 Task: Configure event reminders to be sent via email or pop-up notifications.
Action: Mouse moved to (384, 99)
Screenshot: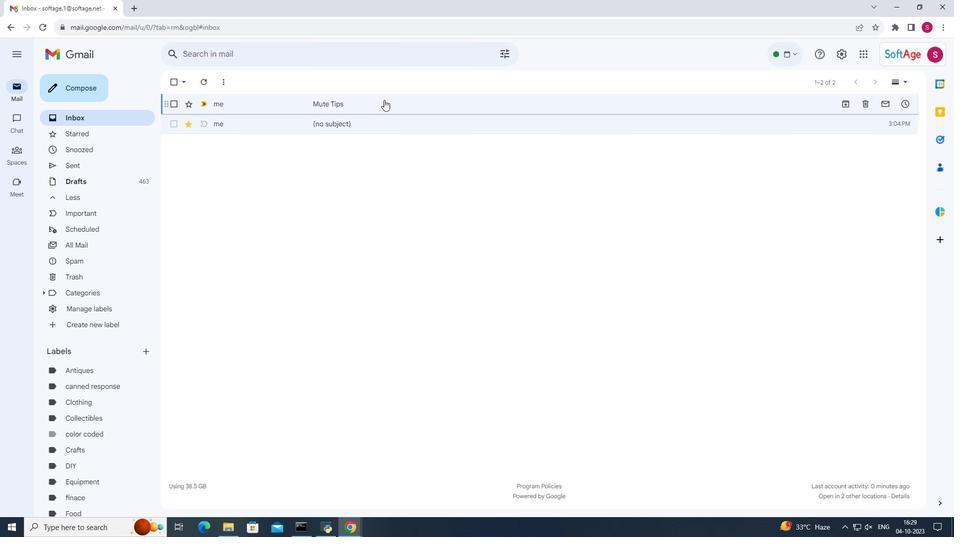 
Action: Mouse pressed left at (384, 99)
Screenshot: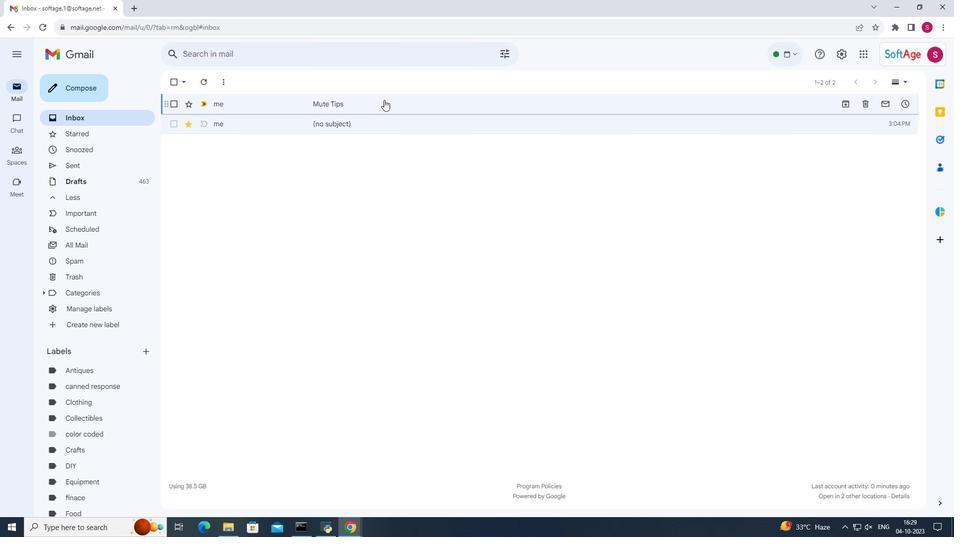 
Action: Mouse moved to (941, 82)
Screenshot: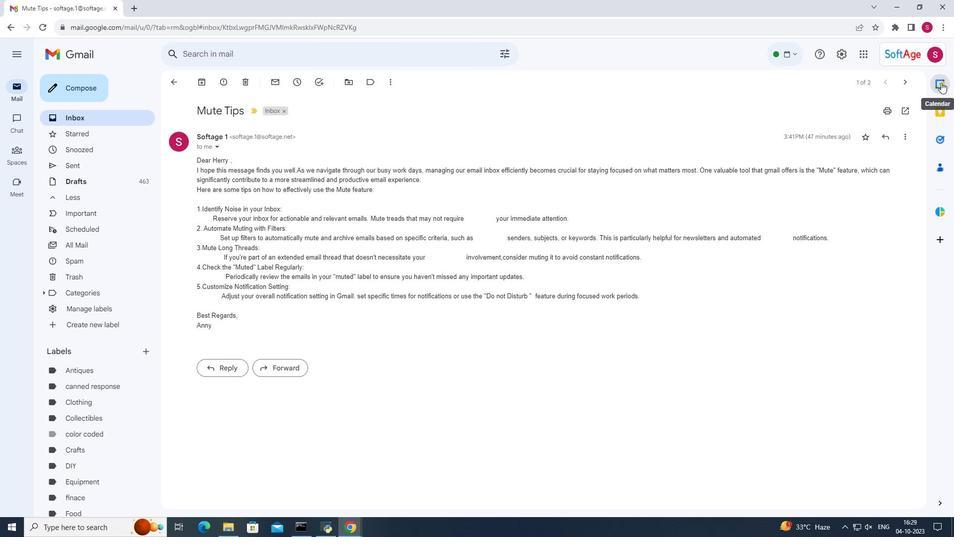 
Action: Mouse pressed left at (941, 82)
Screenshot: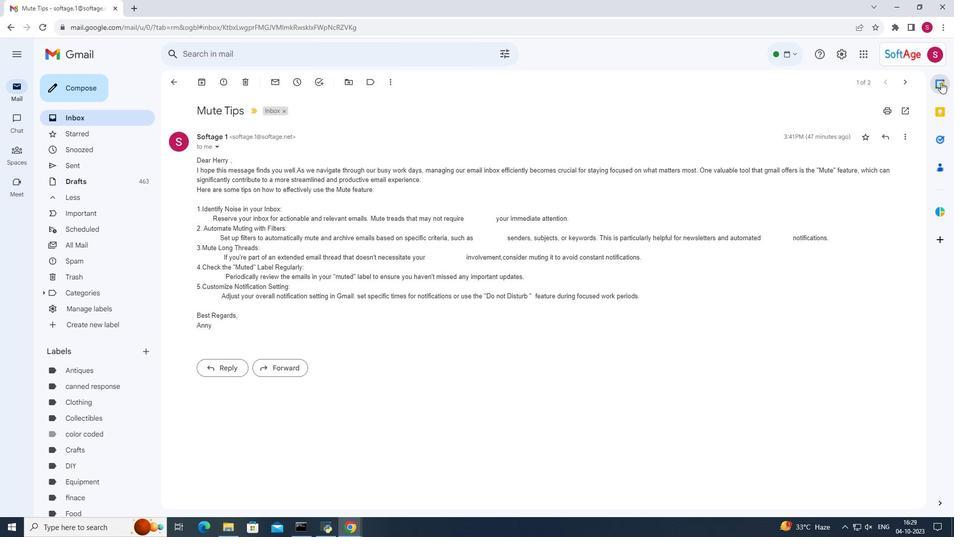
Action: Mouse moved to (843, 502)
Screenshot: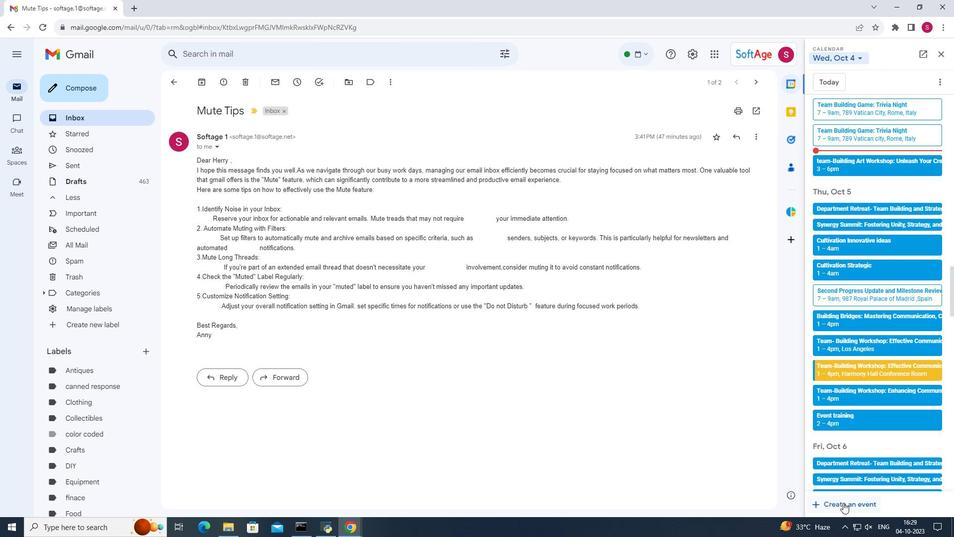 
Action: Mouse pressed left at (843, 502)
Screenshot: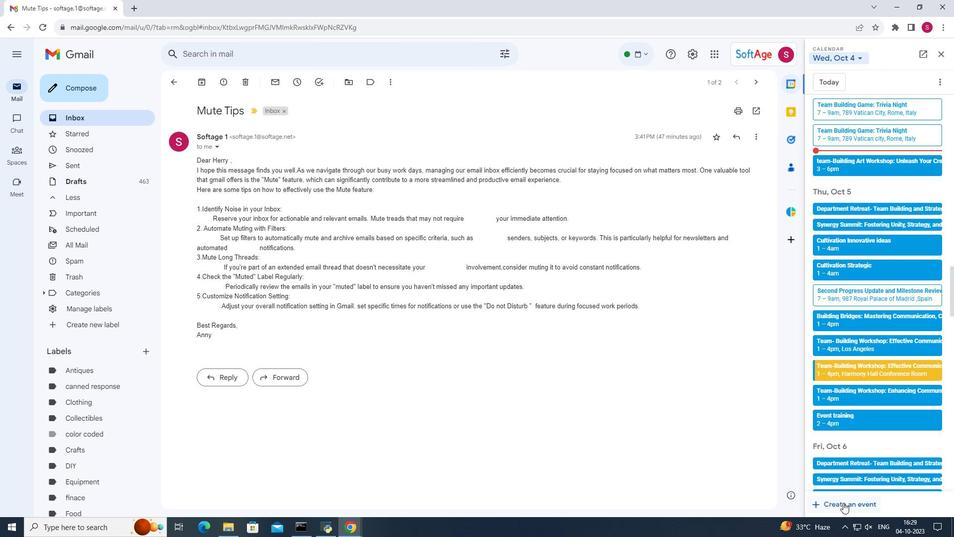 
Action: Mouse pressed left at (843, 502)
Screenshot: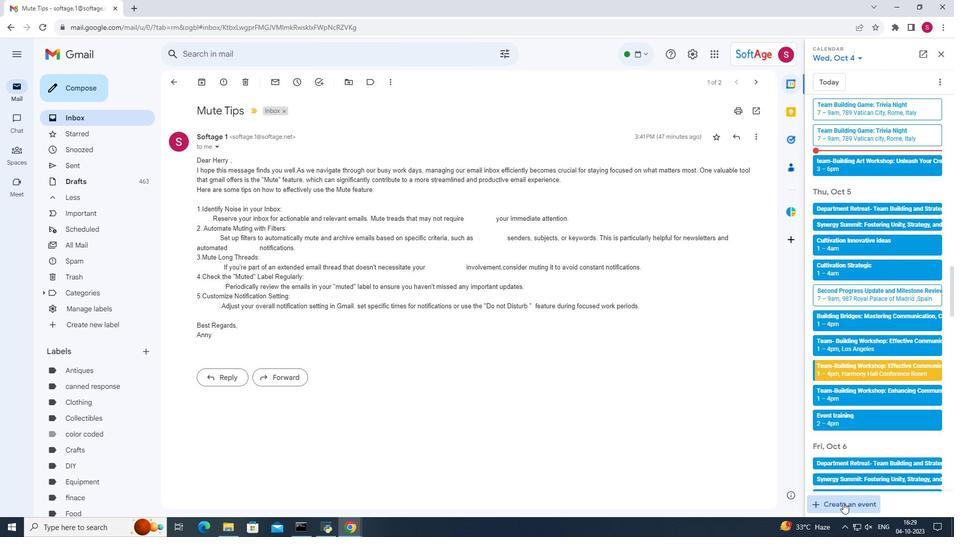 
Action: Mouse moved to (870, 354)
Screenshot: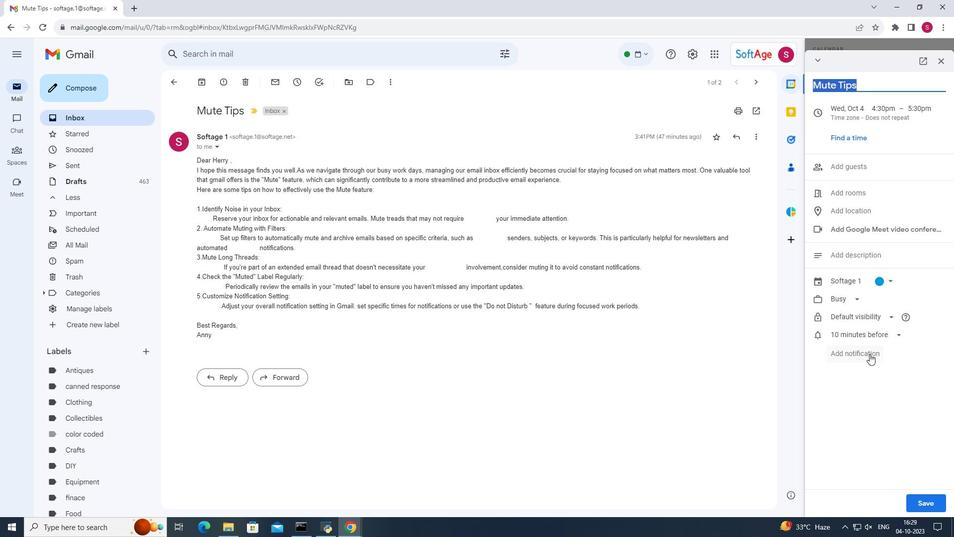 
Action: Mouse pressed left at (870, 354)
Screenshot: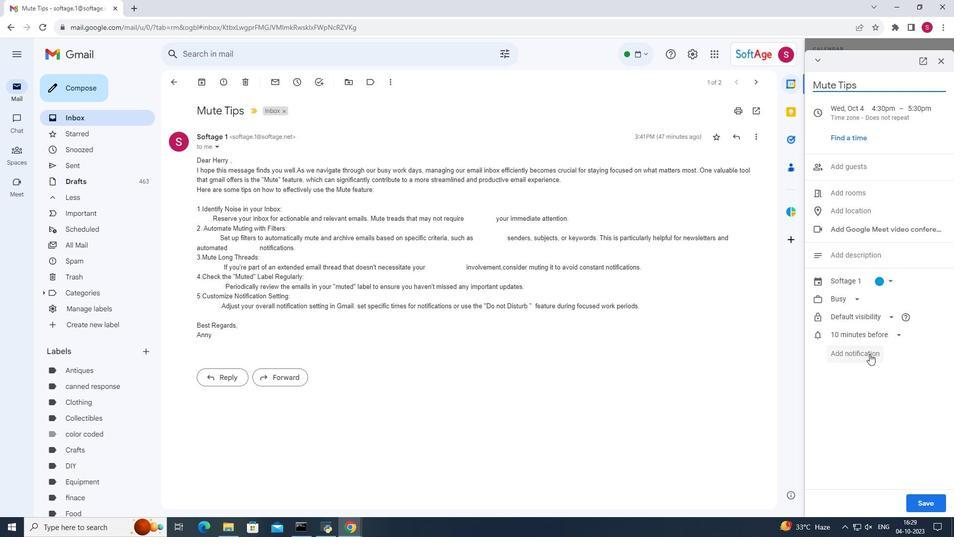 
Action: Mouse moved to (902, 352)
Screenshot: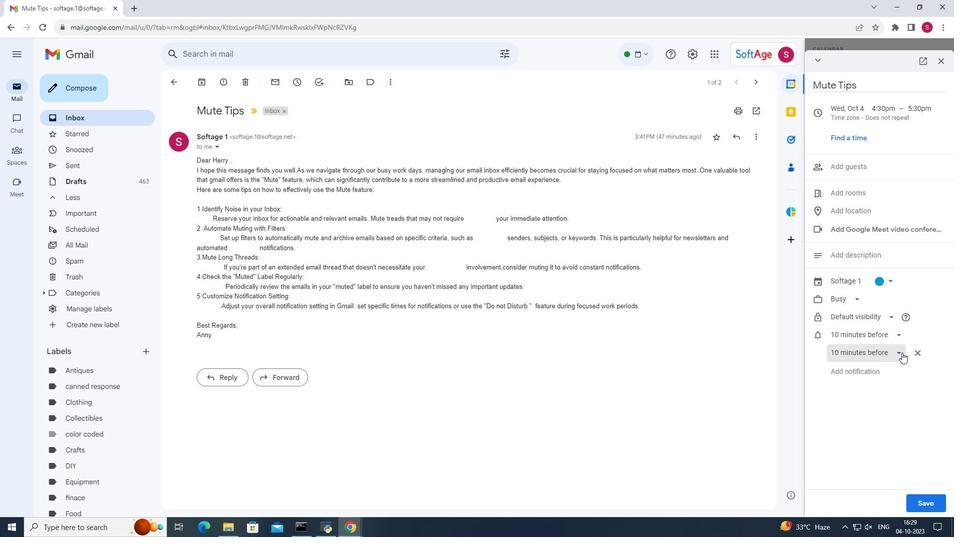 
Action: Mouse pressed left at (902, 352)
Screenshot: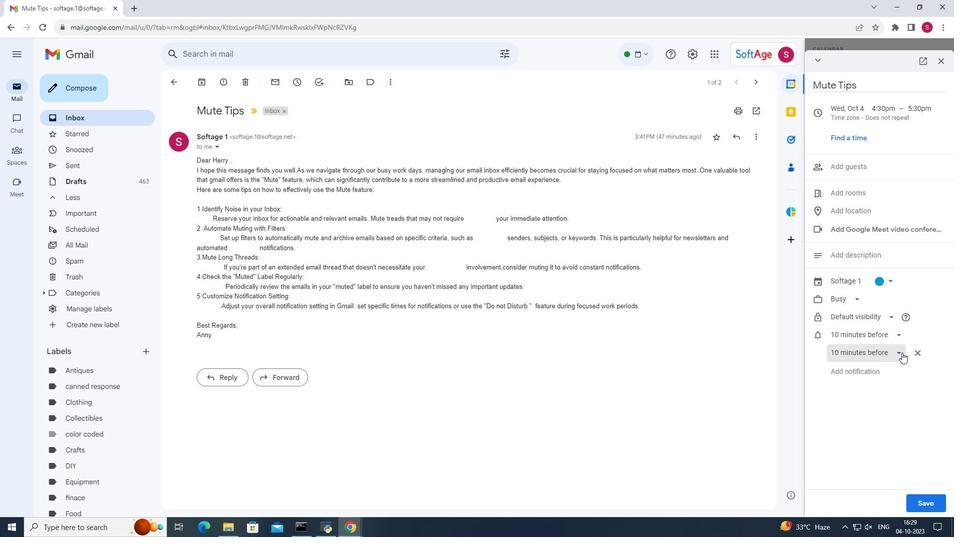 
Action: Mouse moved to (860, 461)
Screenshot: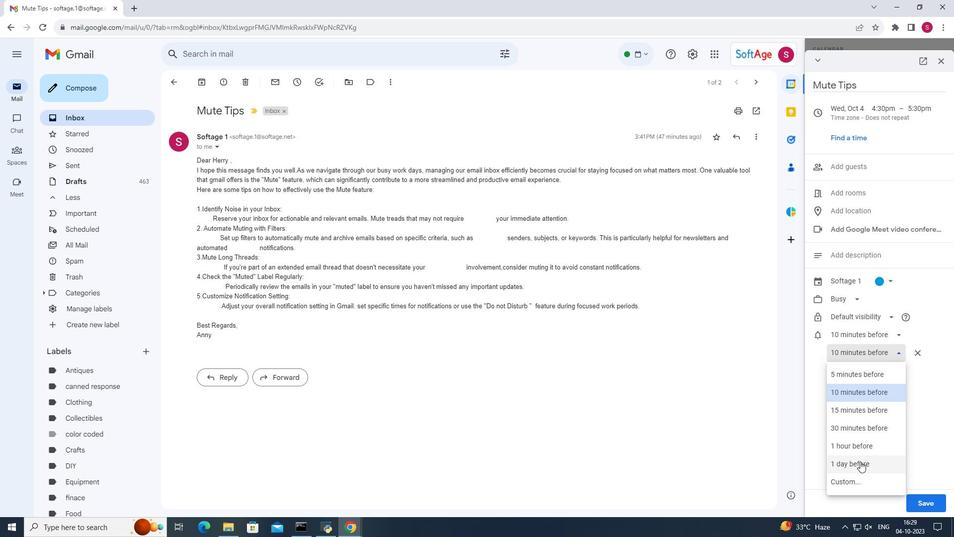 
Action: Mouse pressed left at (860, 461)
Screenshot: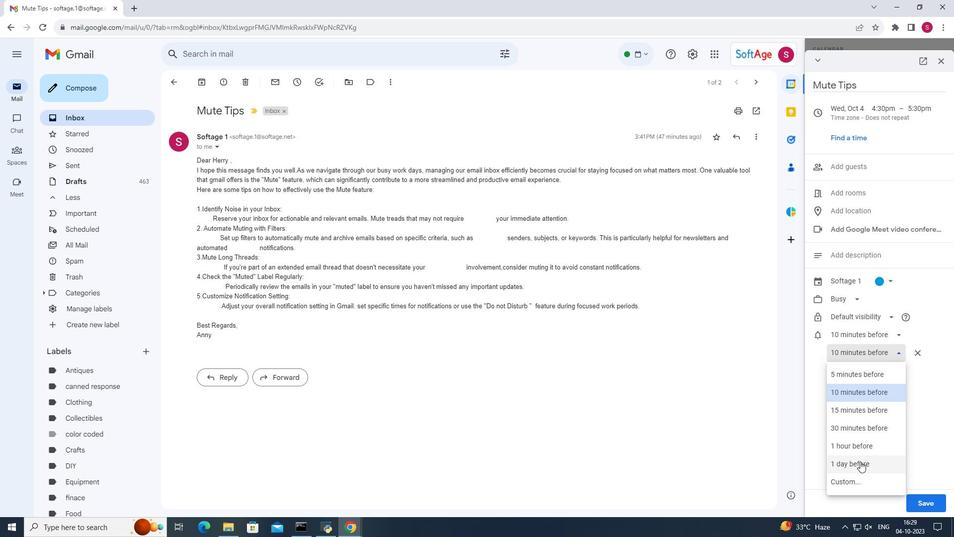 
Action: Mouse moved to (922, 504)
Screenshot: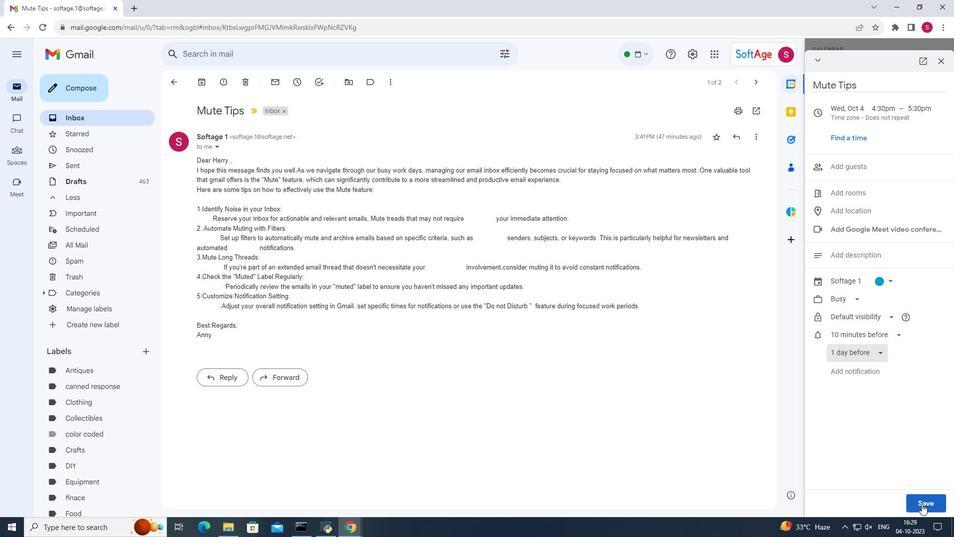 
